 Task: Change the mathematical font to 'Calibri'.
Action: Mouse moved to (1221, 46)
Screenshot: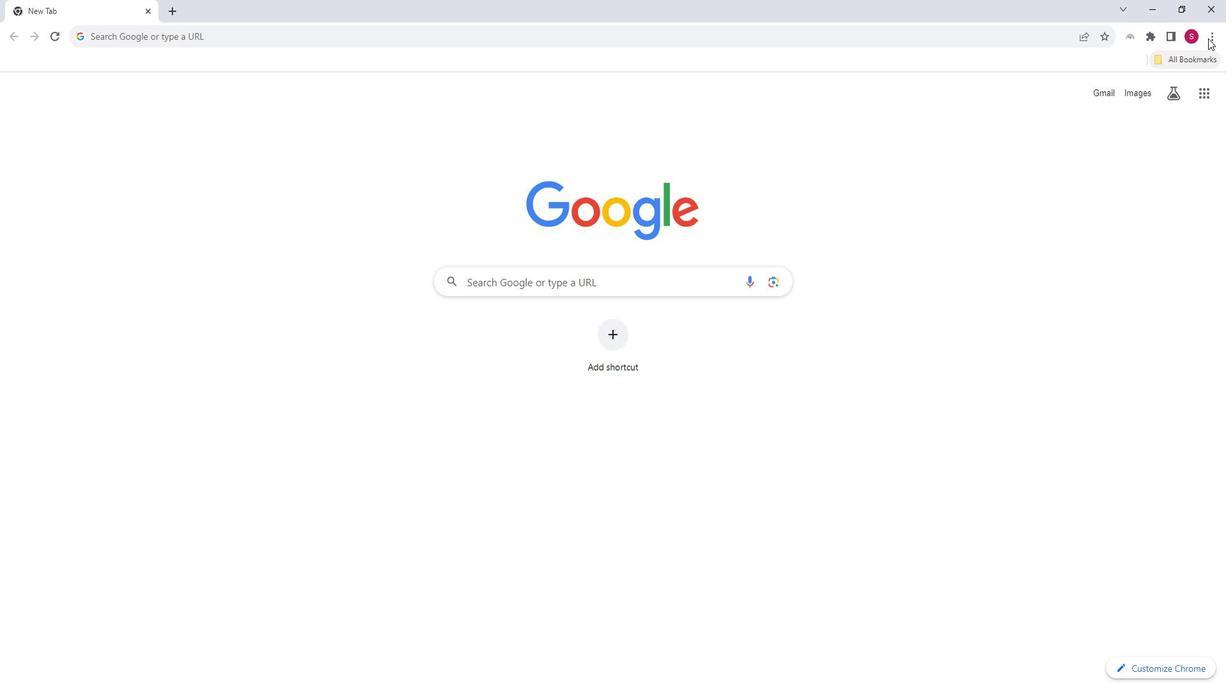 
Action: Mouse pressed left at (1221, 46)
Screenshot: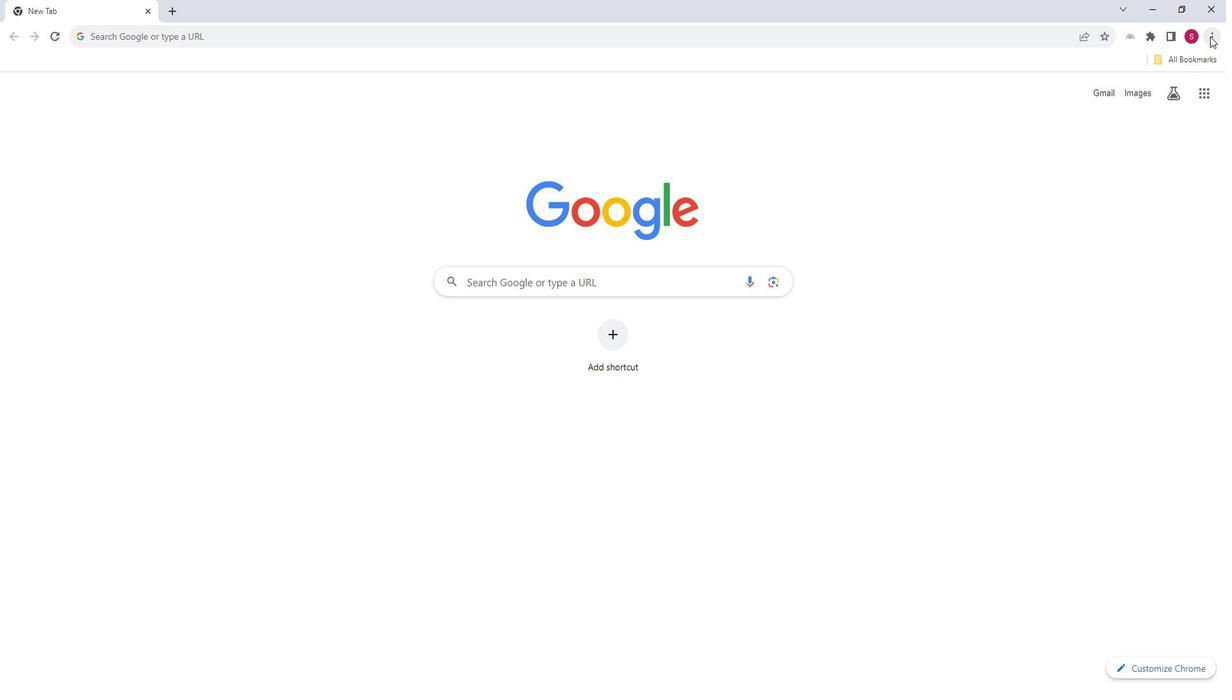 
Action: Mouse moved to (1086, 277)
Screenshot: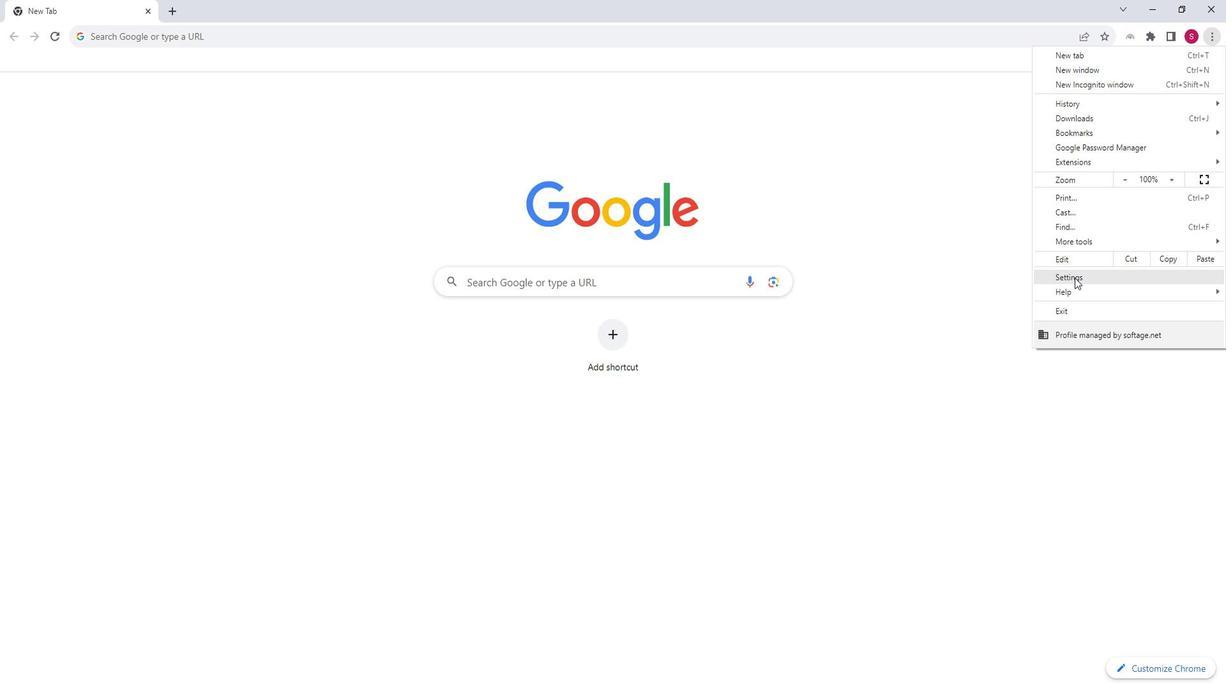 
Action: Mouse pressed left at (1086, 277)
Screenshot: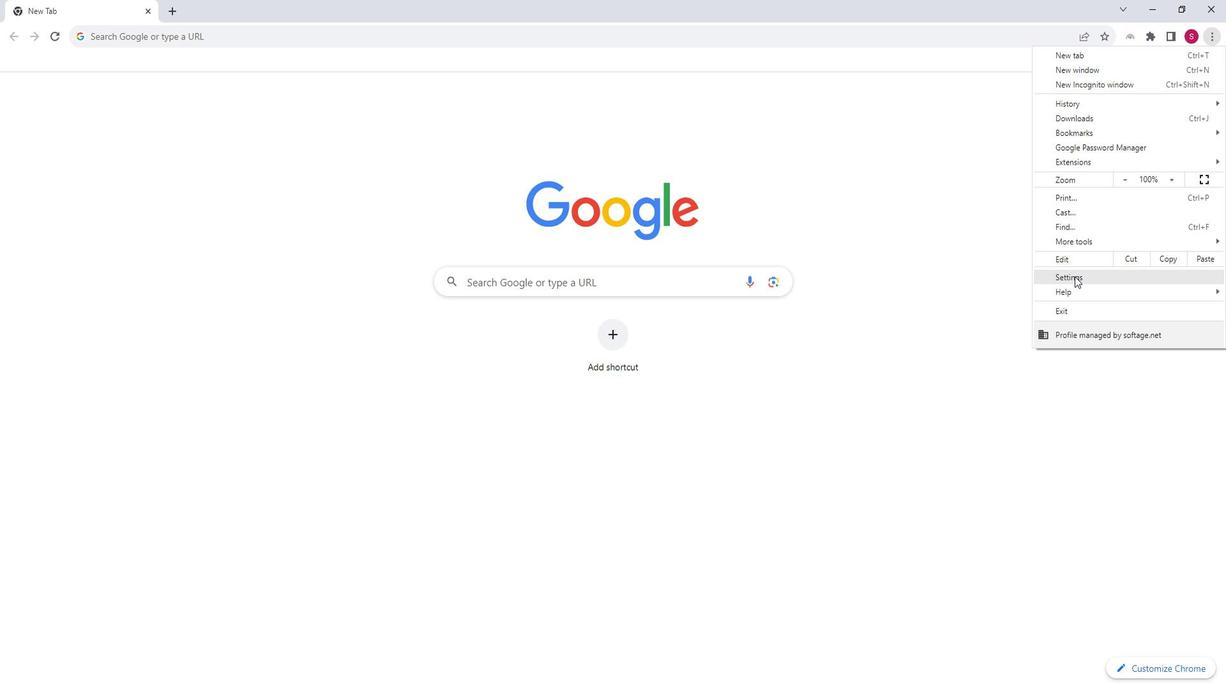 
Action: Mouse moved to (83, 212)
Screenshot: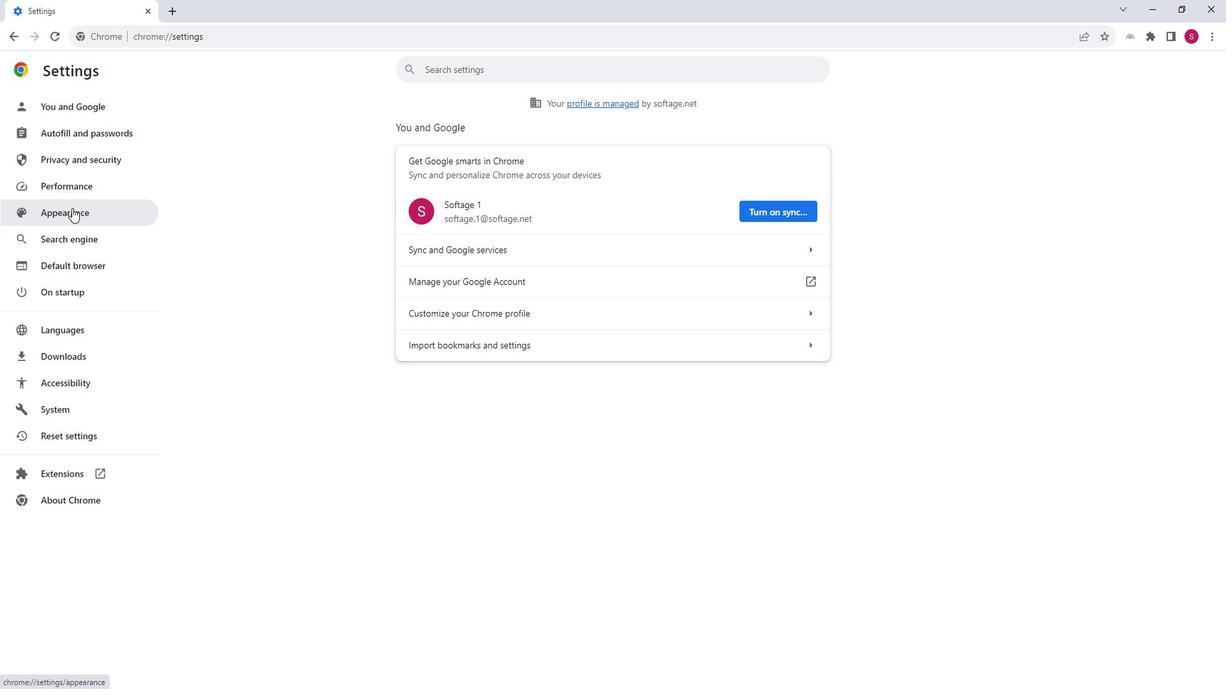 
Action: Mouse pressed left at (83, 212)
Screenshot: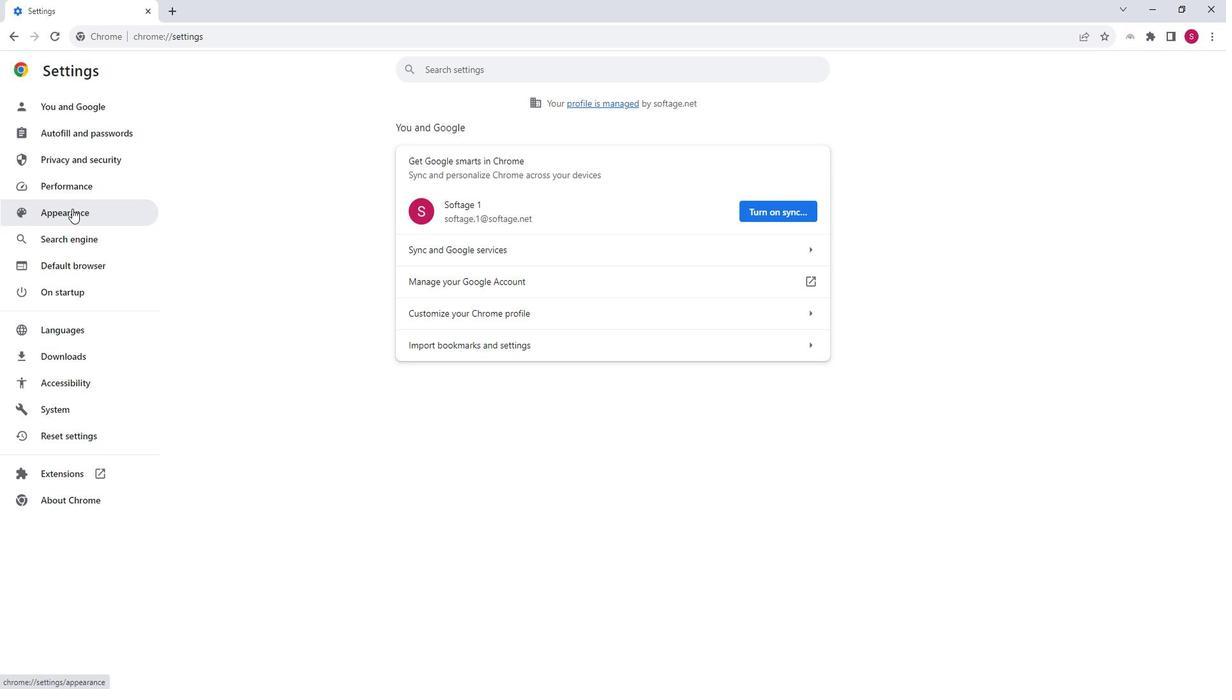 
Action: Mouse moved to (782, 436)
Screenshot: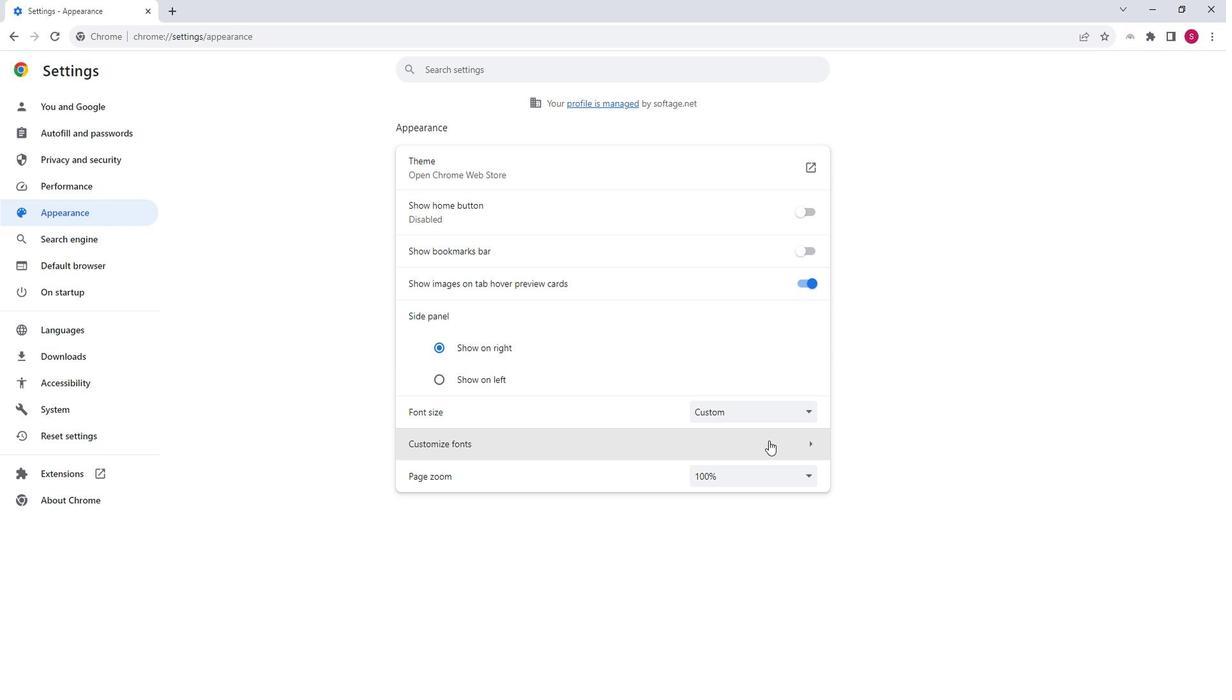 
Action: Mouse pressed left at (782, 436)
Screenshot: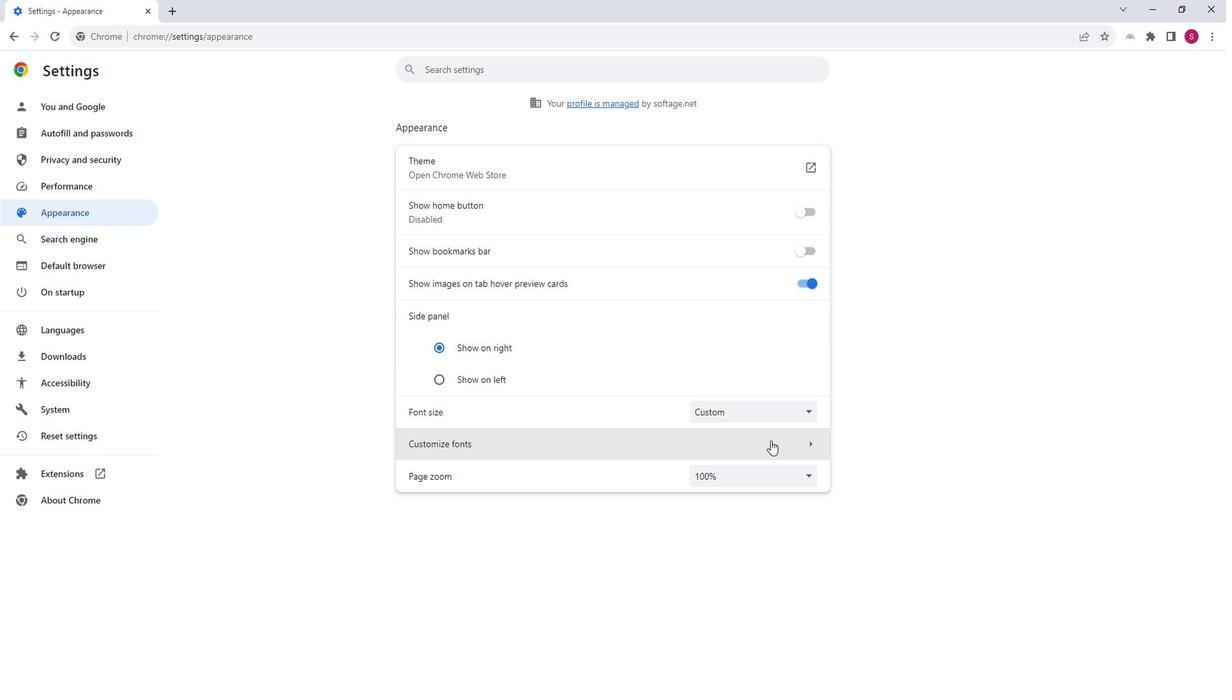 
Action: Mouse moved to (779, 432)
Screenshot: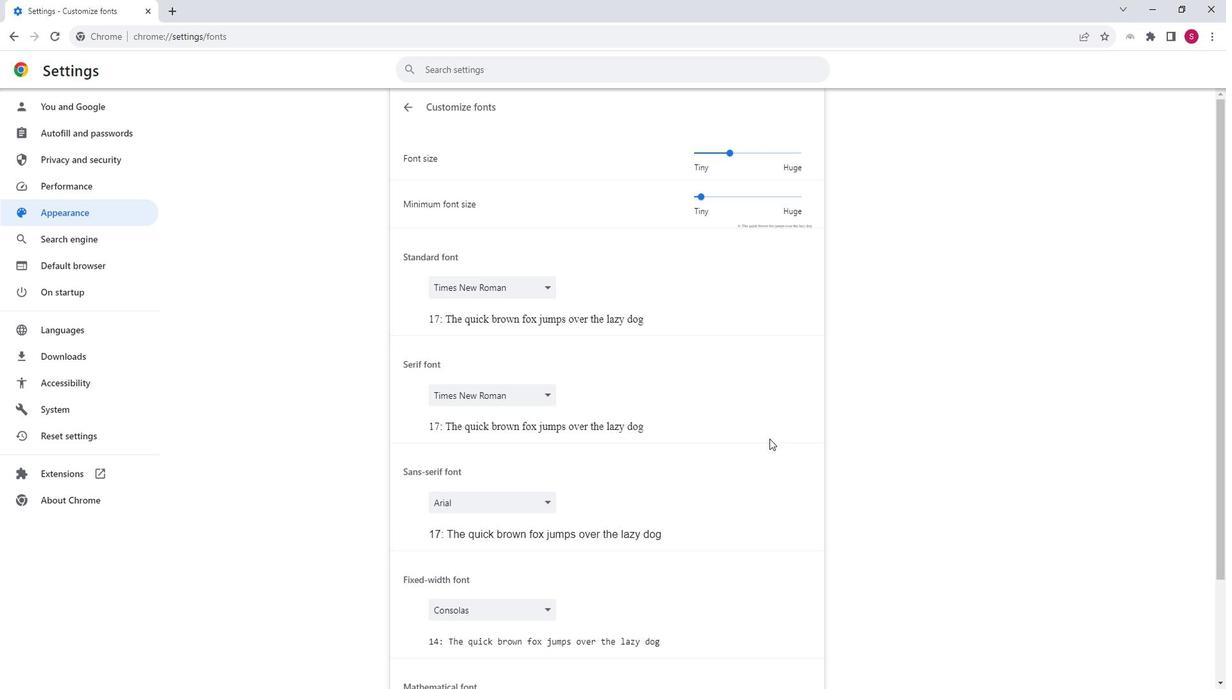 
Action: Mouse scrolled (779, 432) with delta (0, 0)
Screenshot: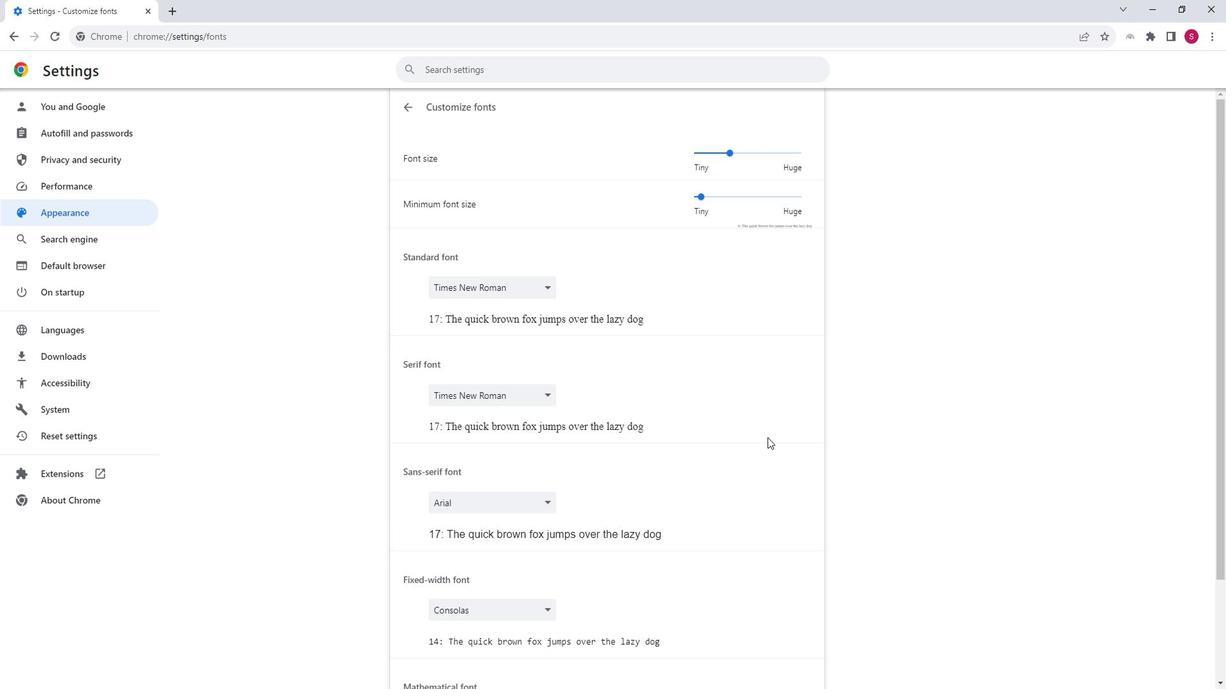 
Action: Mouse scrolled (779, 432) with delta (0, 0)
Screenshot: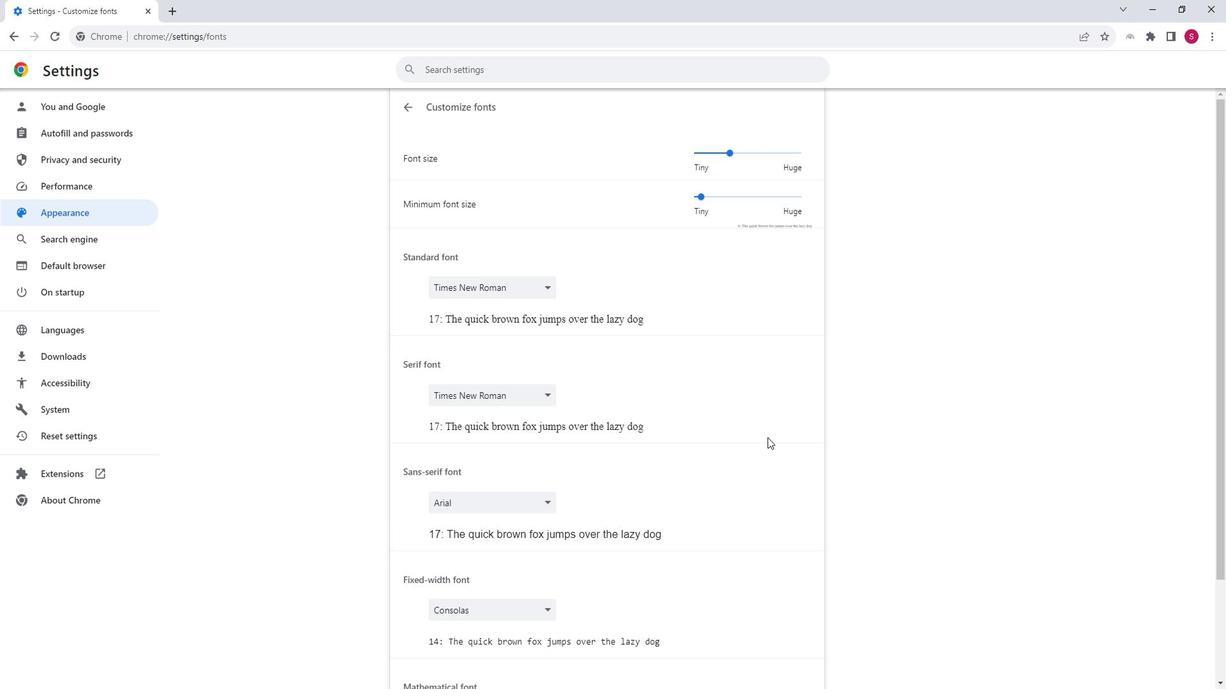 
Action: Mouse scrolled (779, 432) with delta (0, 0)
Screenshot: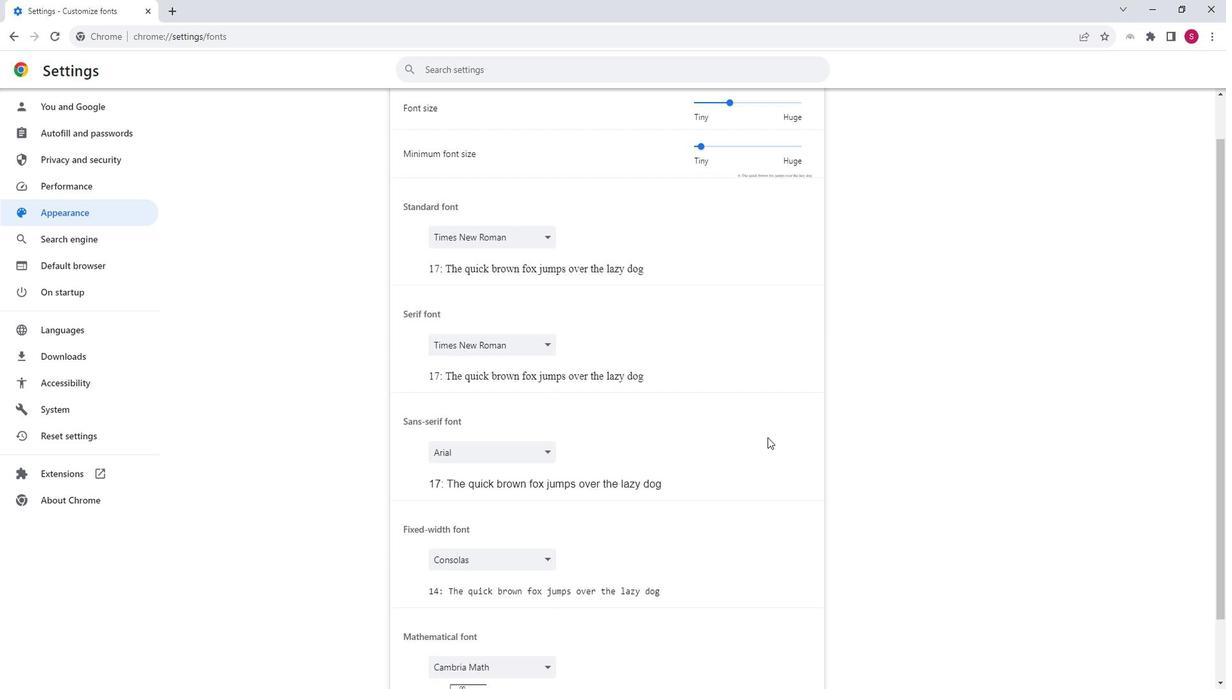 
Action: Mouse moved to (554, 586)
Screenshot: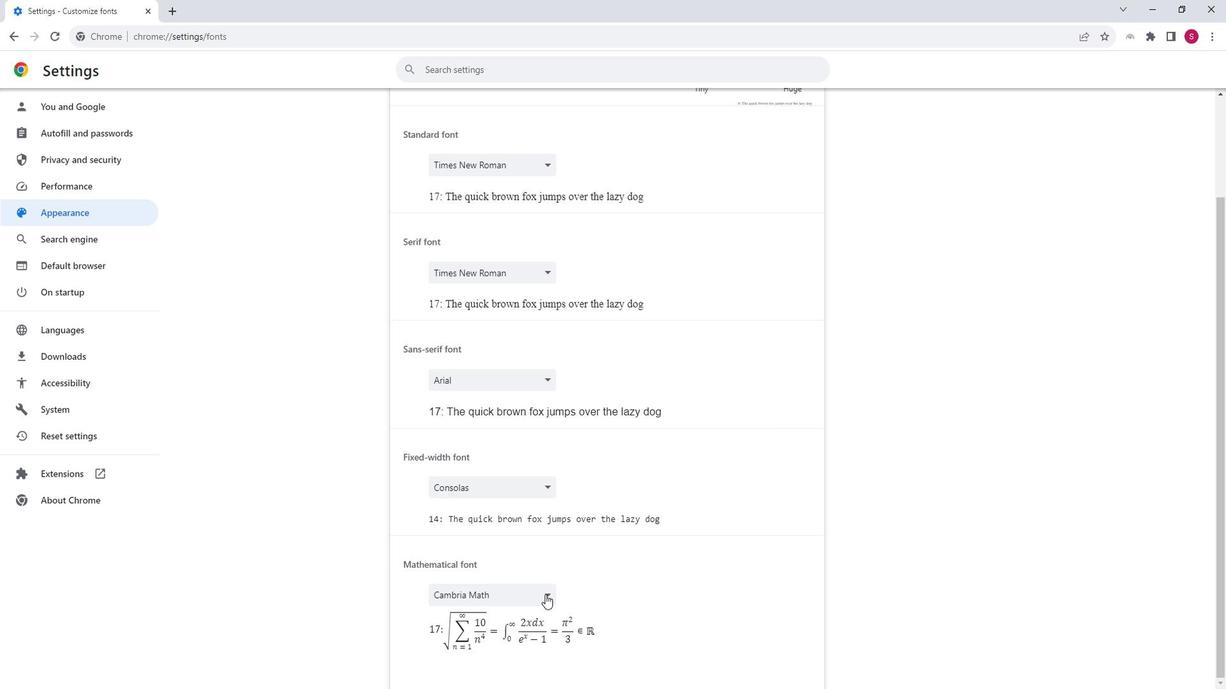 
Action: Mouse pressed left at (554, 586)
Screenshot: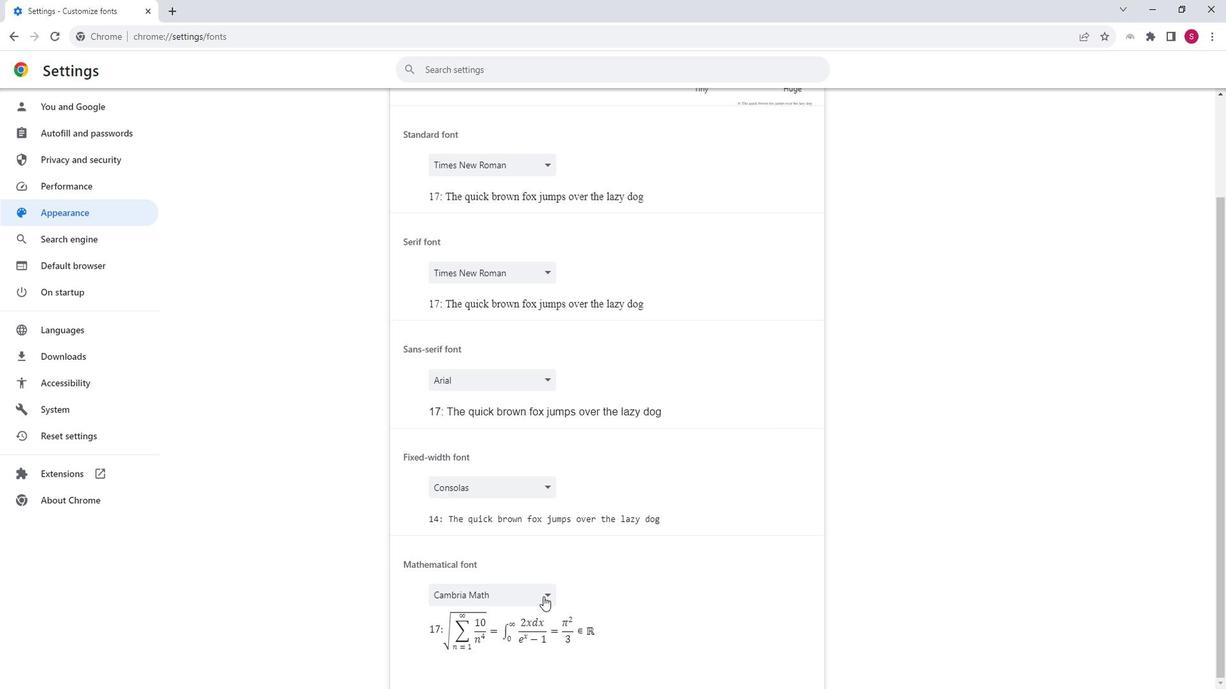 
Action: Mouse moved to (473, 513)
Screenshot: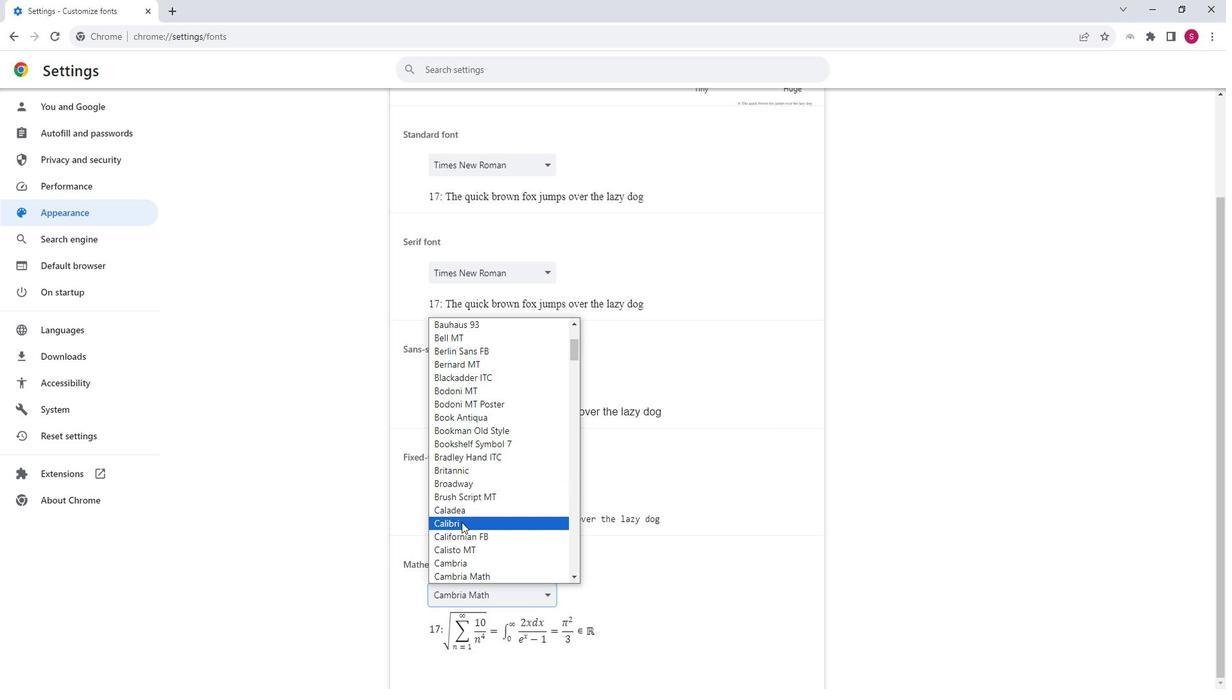 
Action: Mouse pressed left at (473, 513)
Screenshot: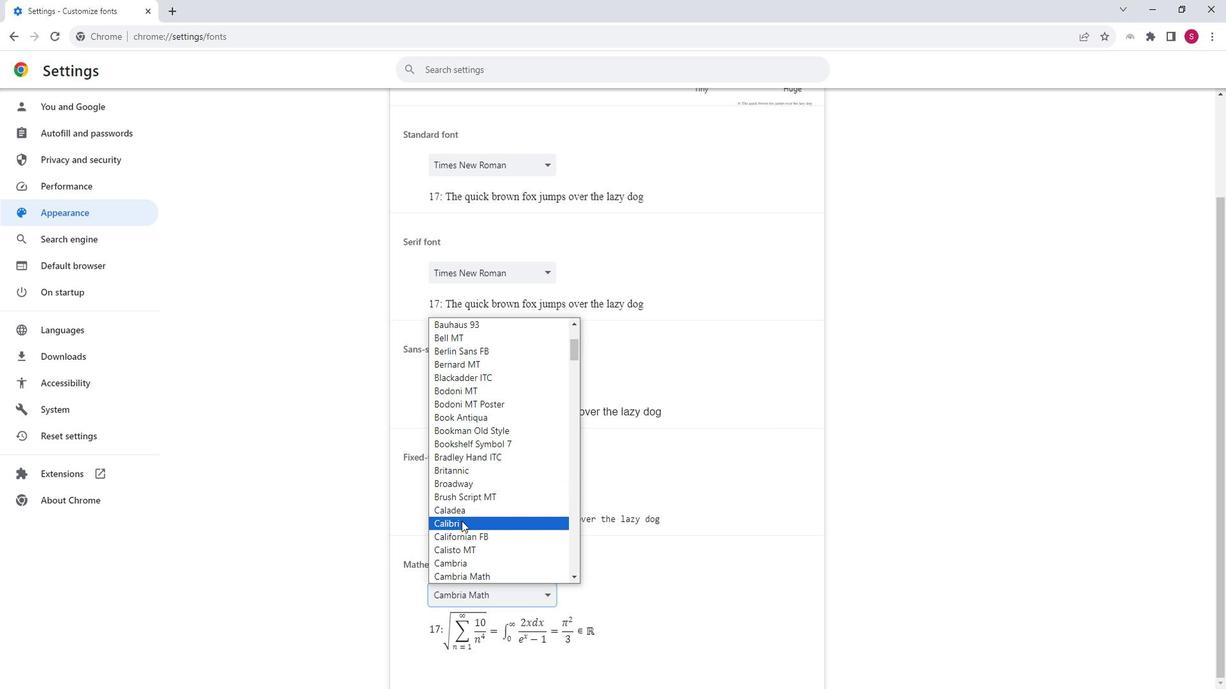 
Action: Mouse moved to (1008, 548)
Screenshot: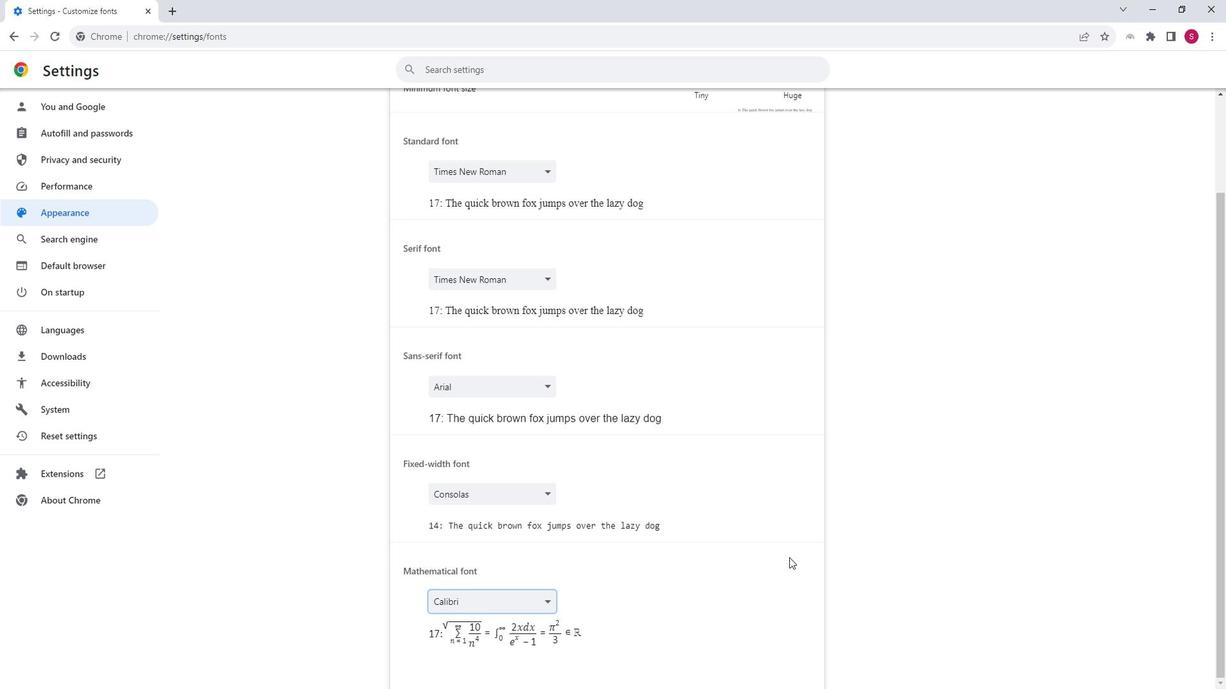 
